 Task: Look for products in the category "Drink Mixes" from the brand "Cure Hydration".
Action: Mouse pressed left at (25, 93)
Screenshot: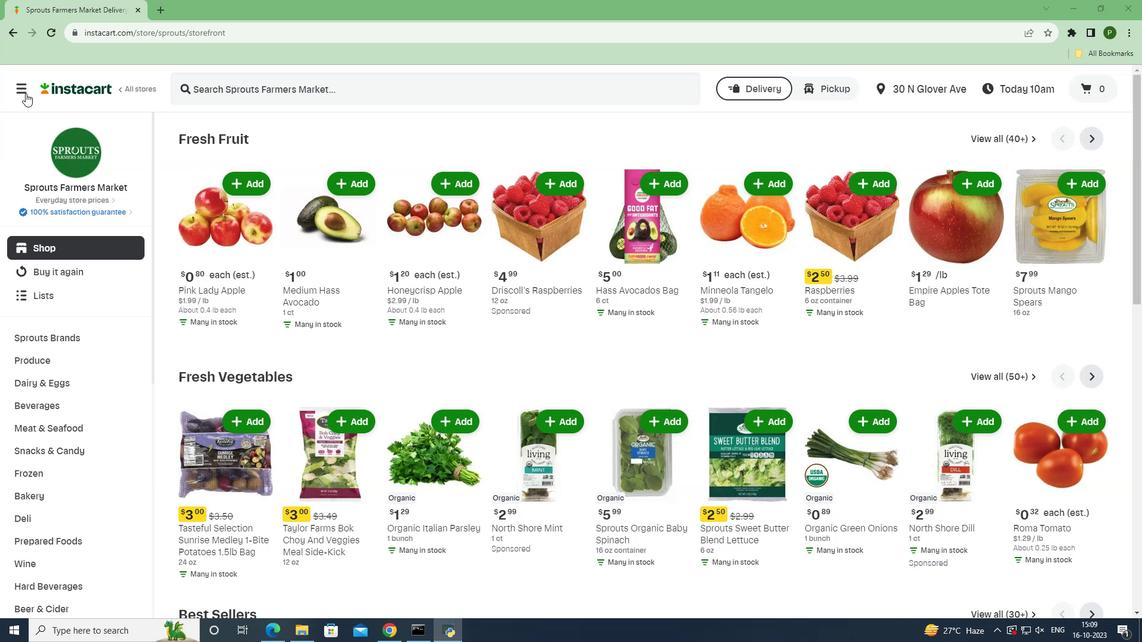 
Action: Mouse moved to (47, 313)
Screenshot: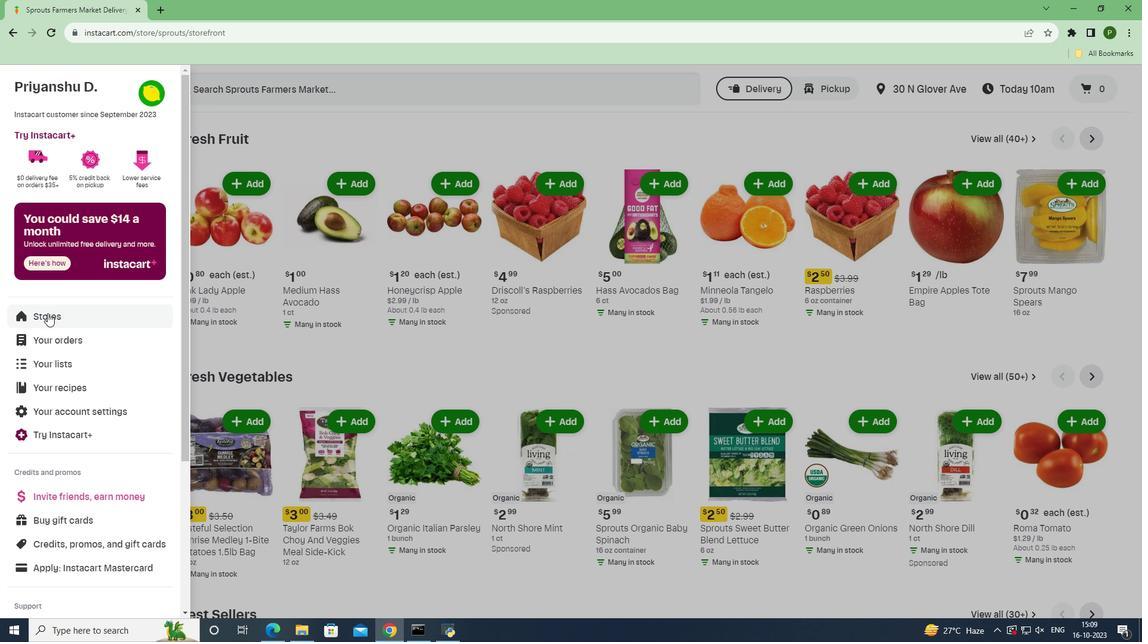 
Action: Mouse pressed left at (47, 313)
Screenshot: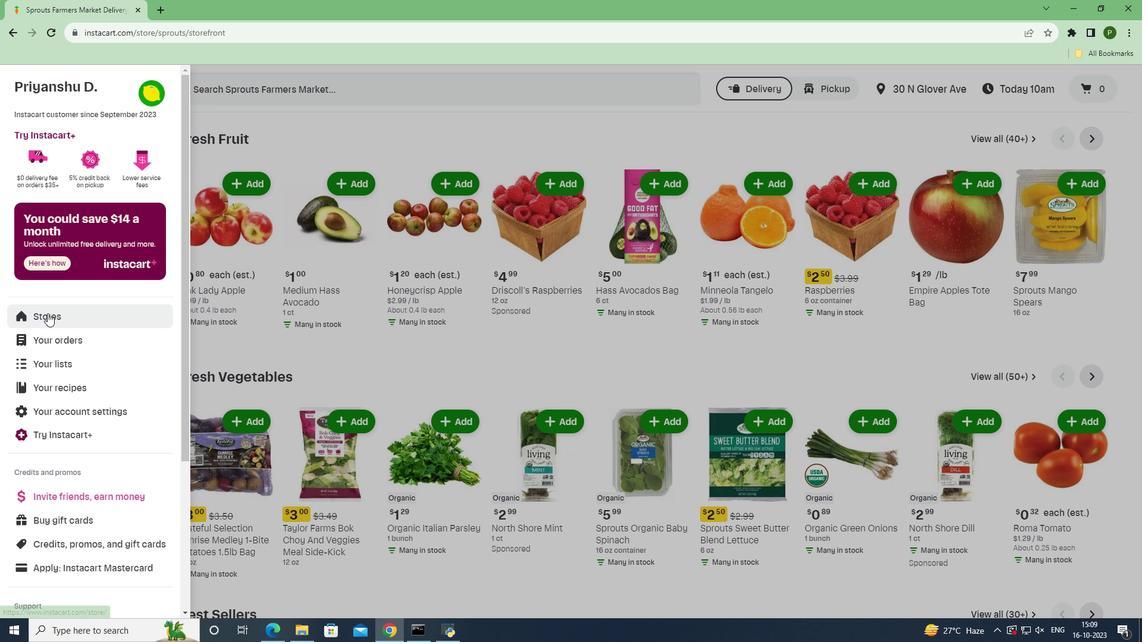 
Action: Mouse moved to (286, 139)
Screenshot: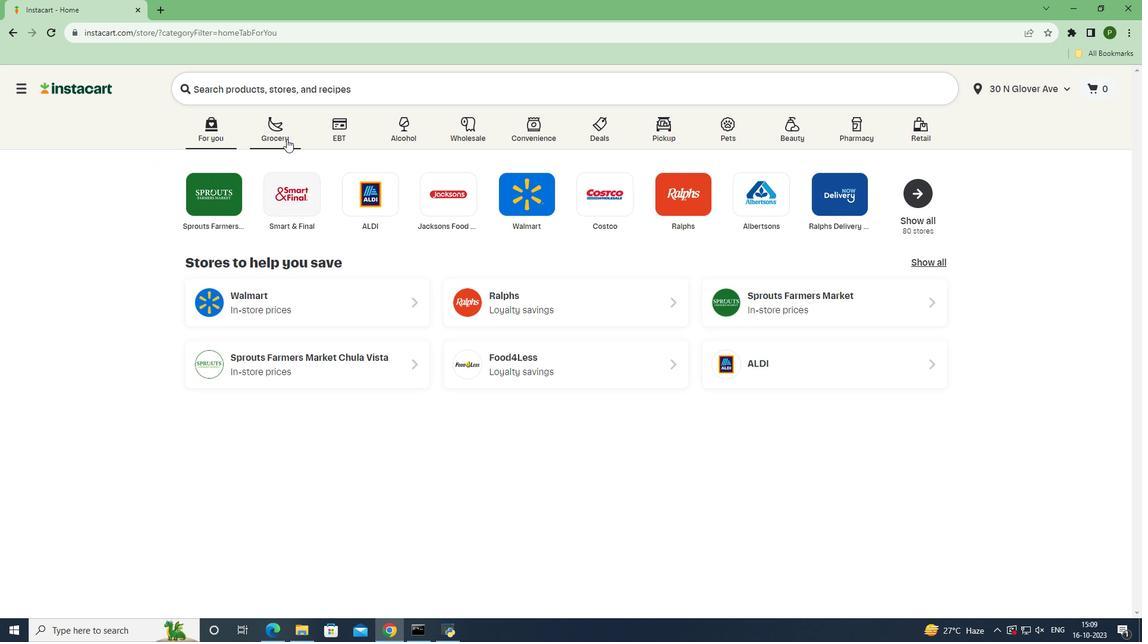 
Action: Mouse pressed left at (286, 139)
Screenshot: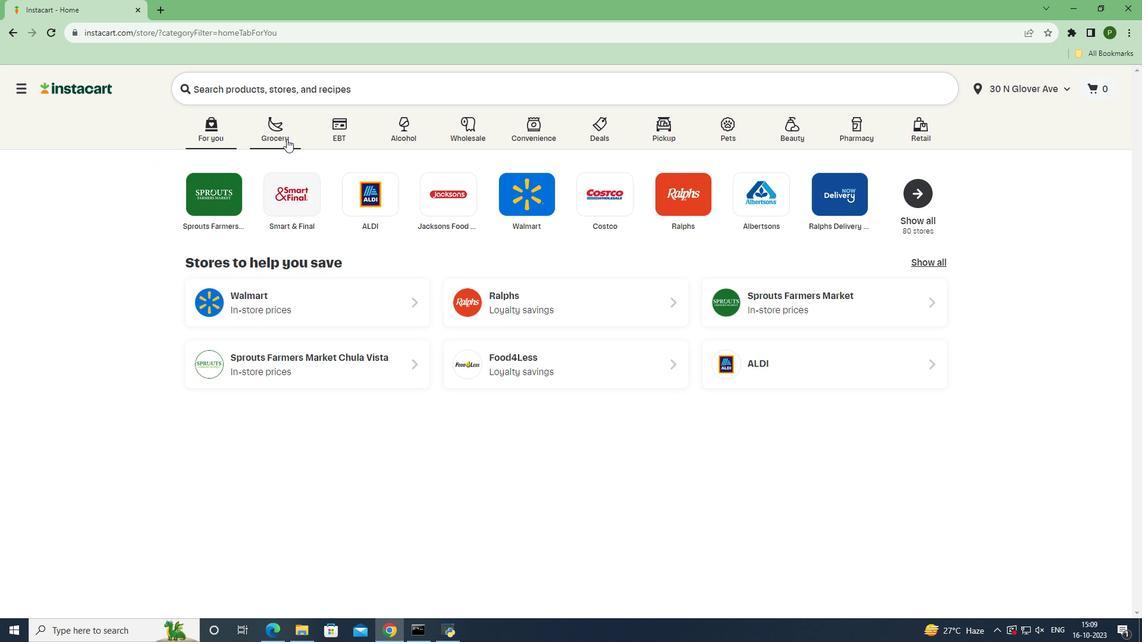 
Action: Mouse moved to (736, 283)
Screenshot: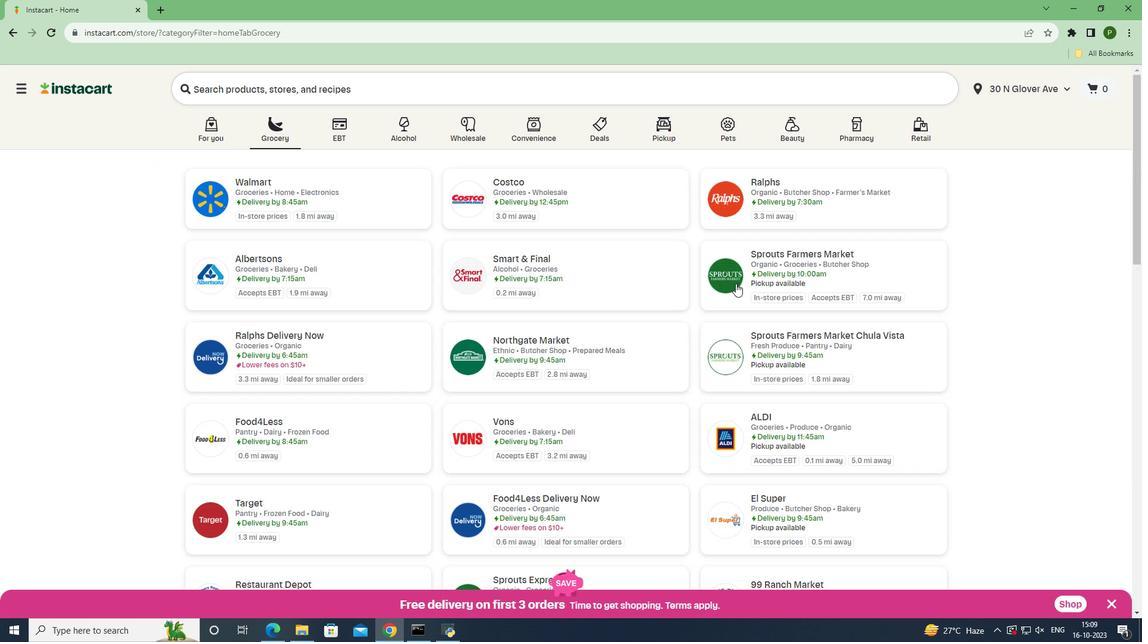 
Action: Mouse pressed left at (736, 283)
Screenshot: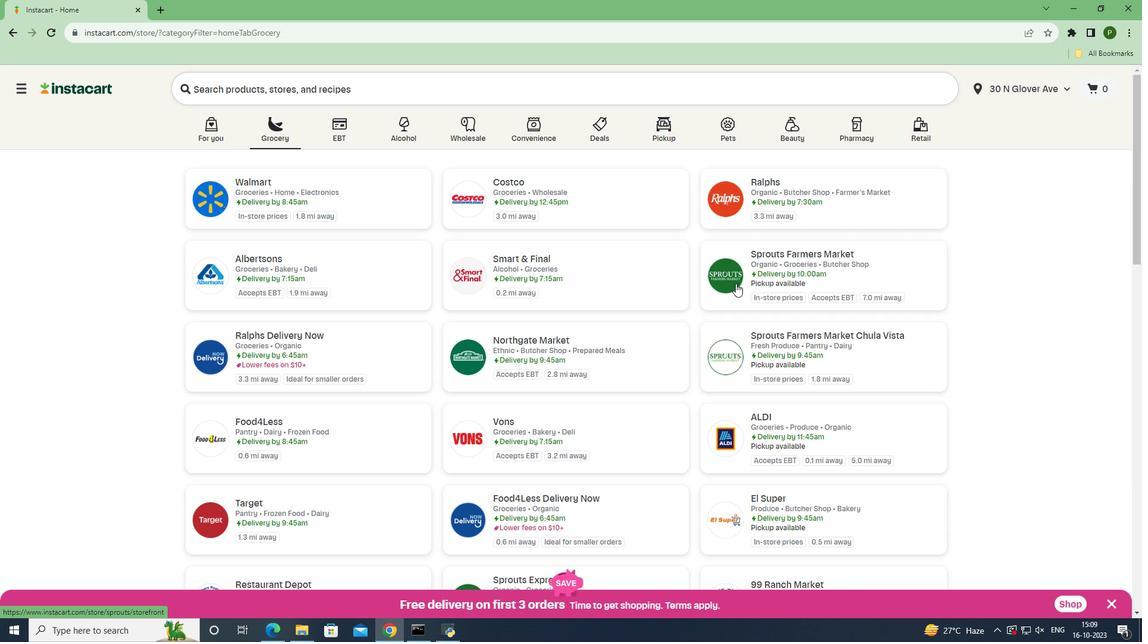 
Action: Mouse moved to (88, 400)
Screenshot: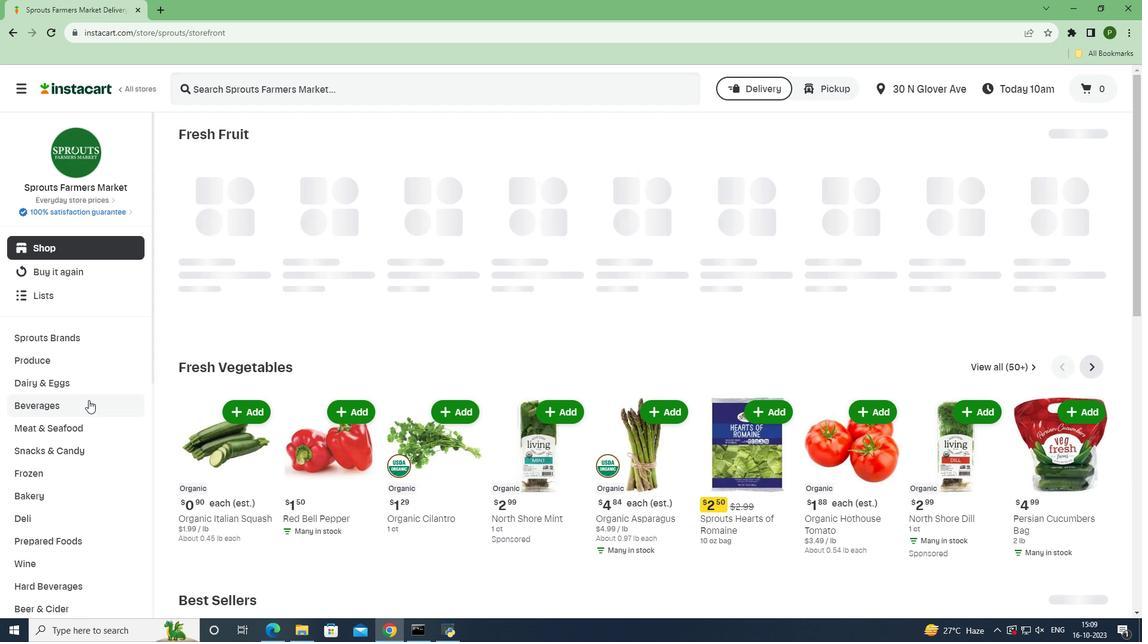 
Action: Mouse pressed left at (88, 400)
Screenshot: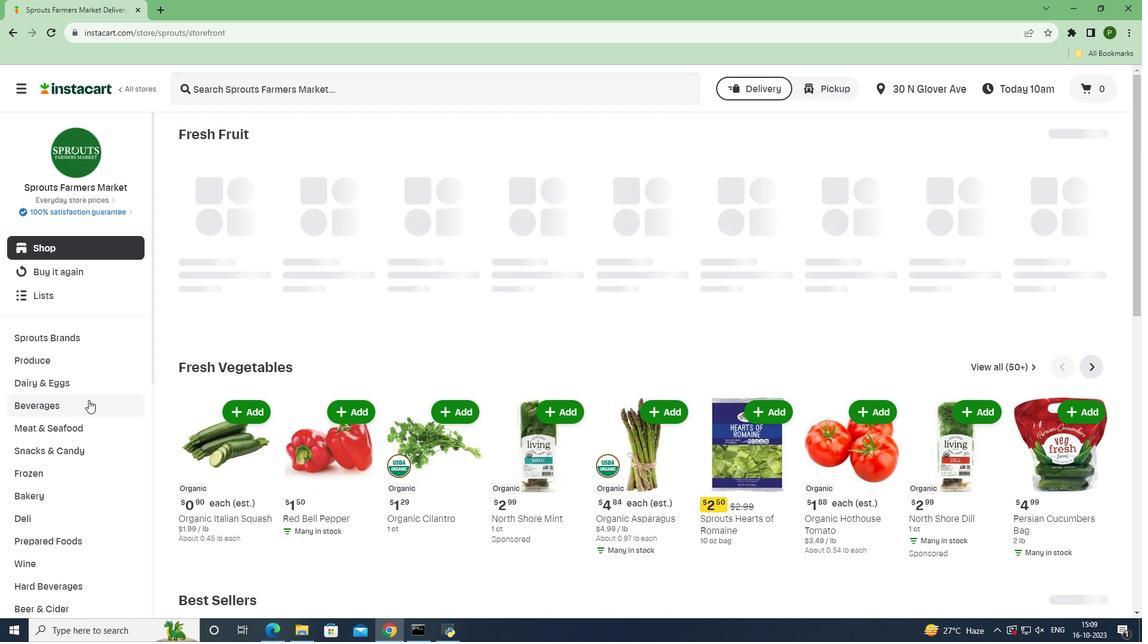 
Action: Mouse moved to (1070, 160)
Screenshot: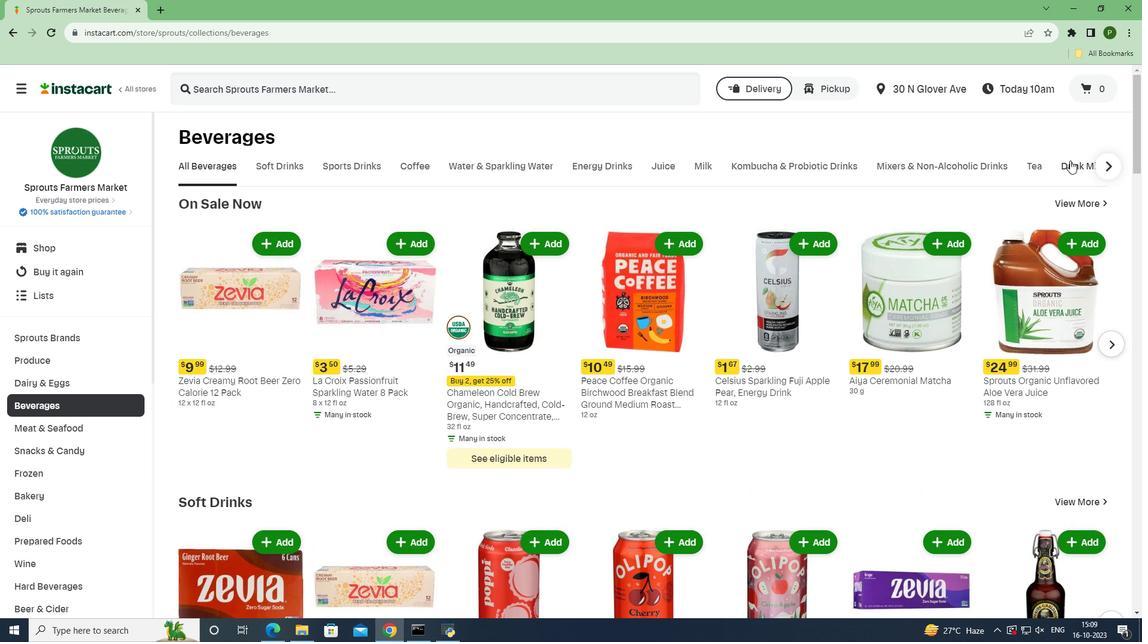 
Action: Mouse pressed left at (1070, 160)
Screenshot: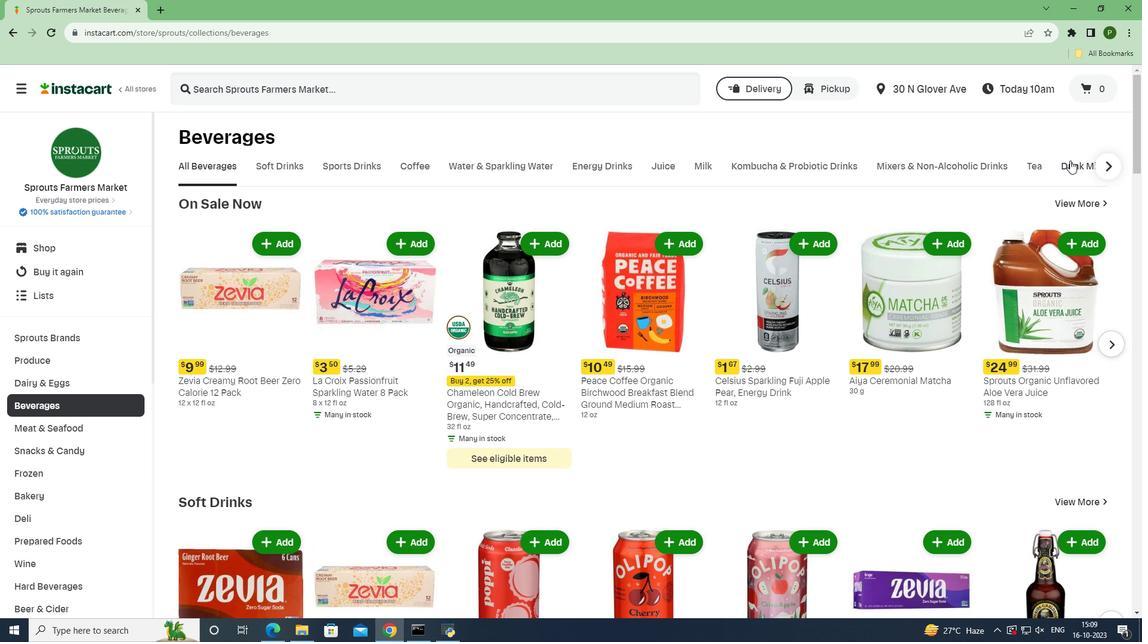 
Action: Mouse moved to (292, 223)
Screenshot: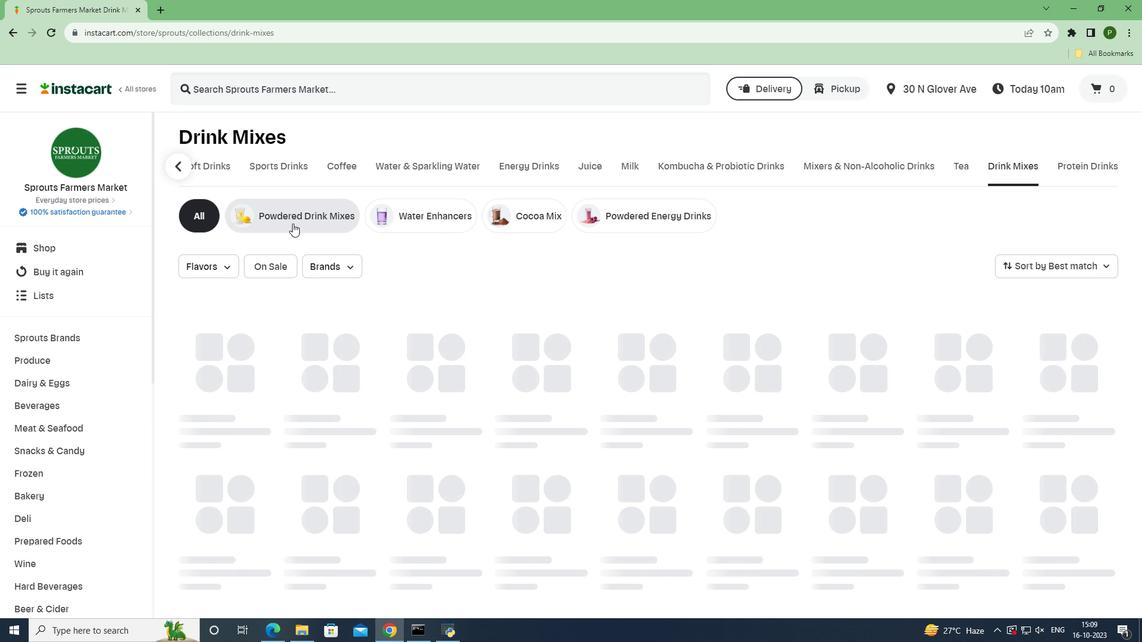 
Action: Mouse pressed left at (292, 223)
Screenshot: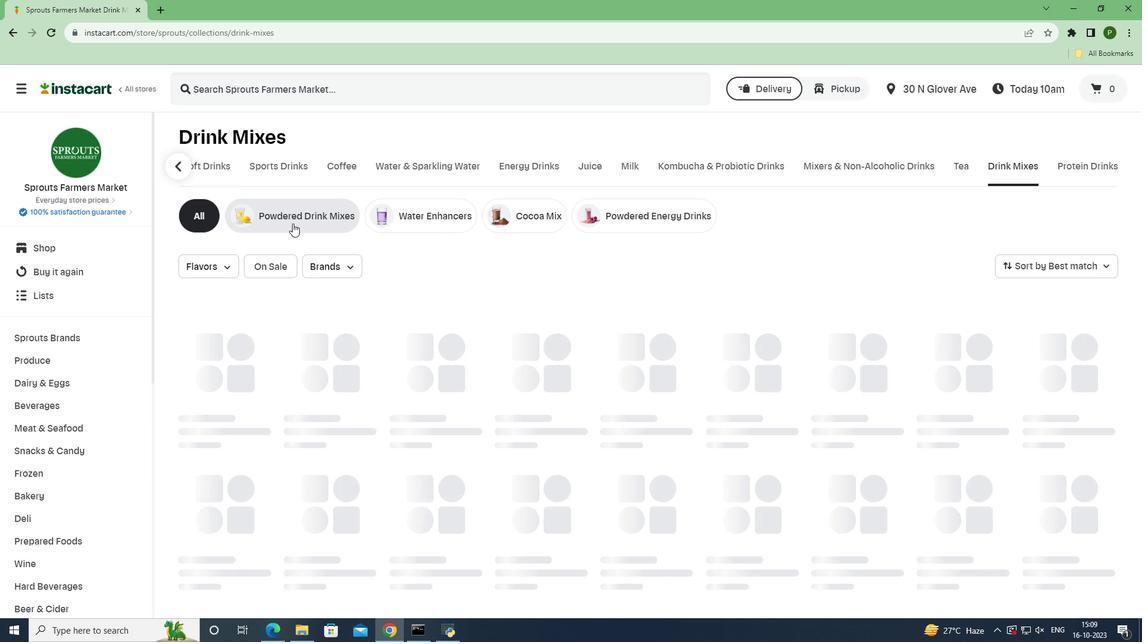 
Action: Mouse moved to (318, 270)
Screenshot: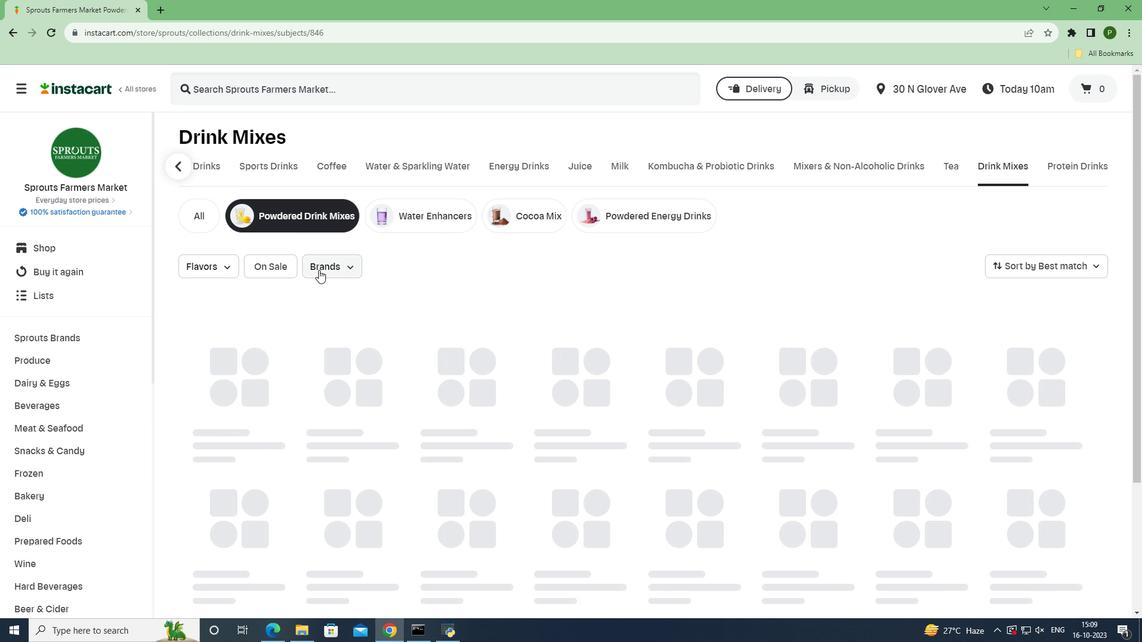 
Action: Mouse pressed left at (318, 270)
Screenshot: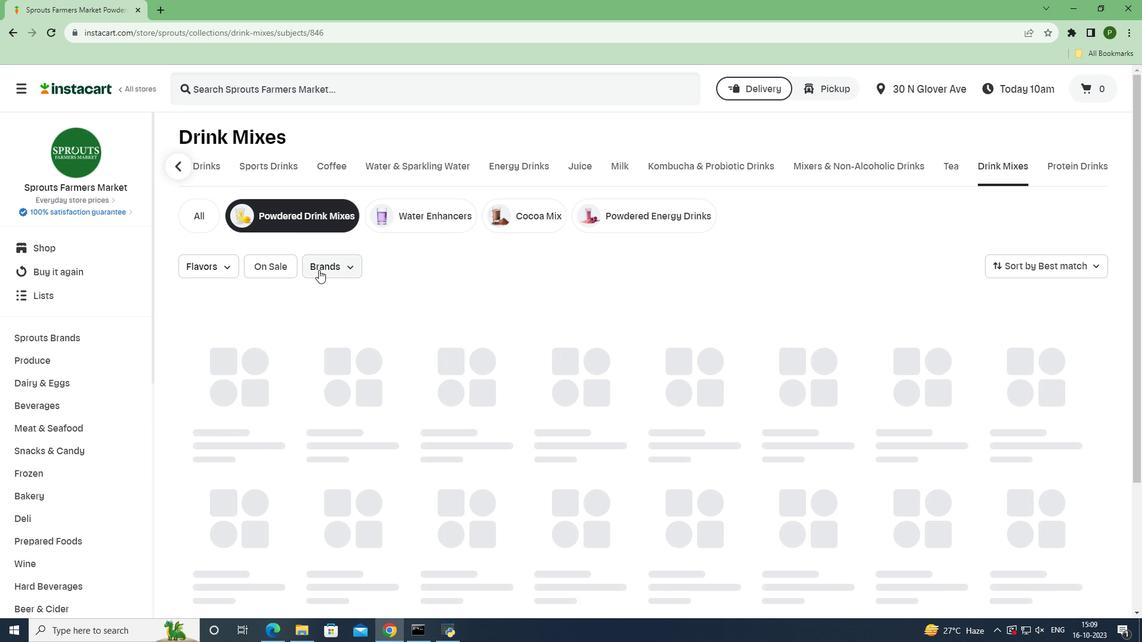 
Action: Mouse moved to (383, 443)
Screenshot: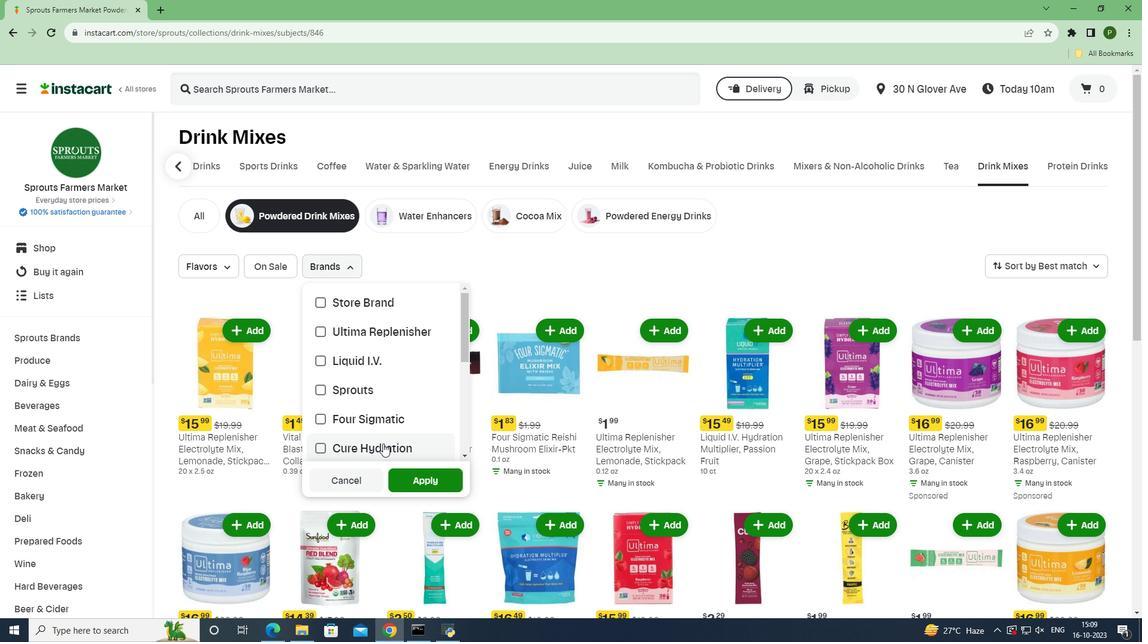 
Action: Mouse pressed left at (383, 443)
Screenshot: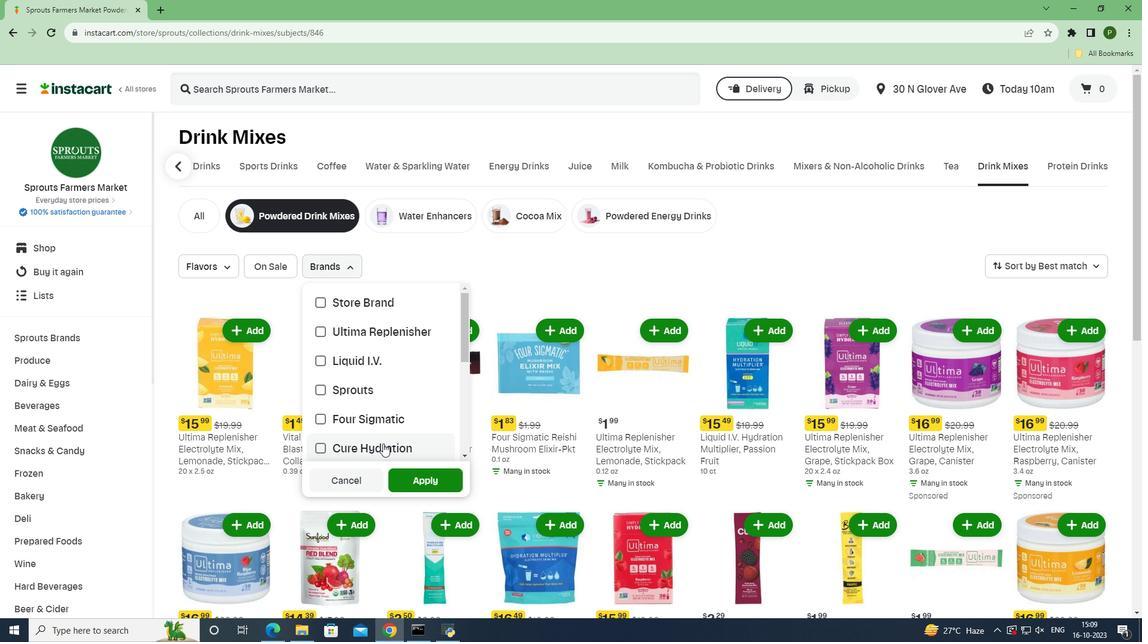 
Action: Mouse moved to (420, 482)
Screenshot: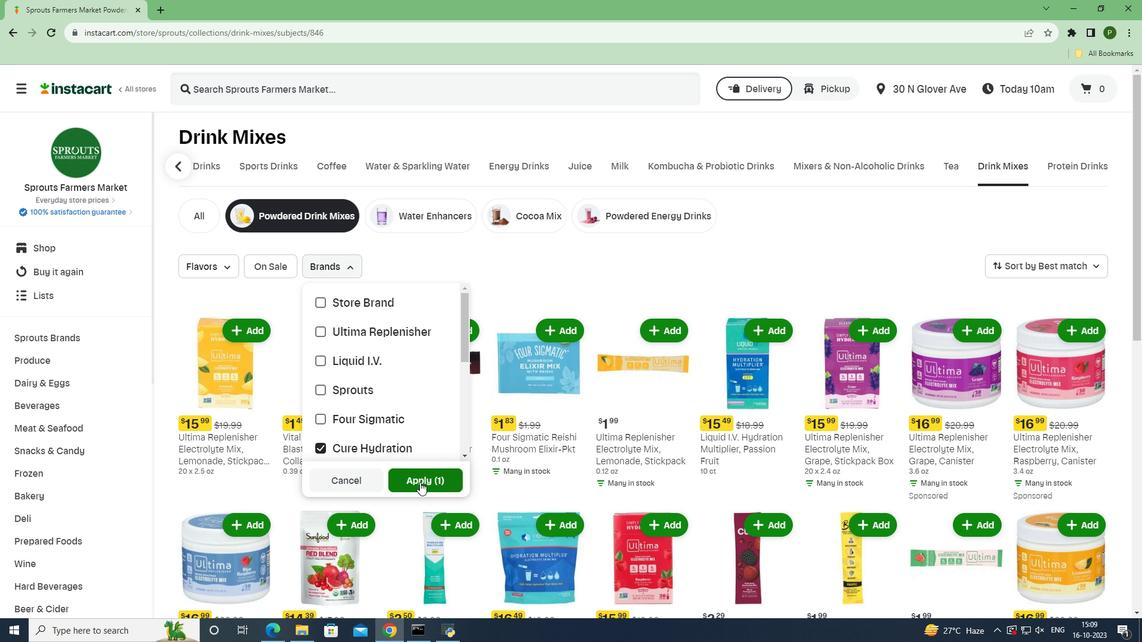 
Action: Mouse pressed left at (420, 482)
Screenshot: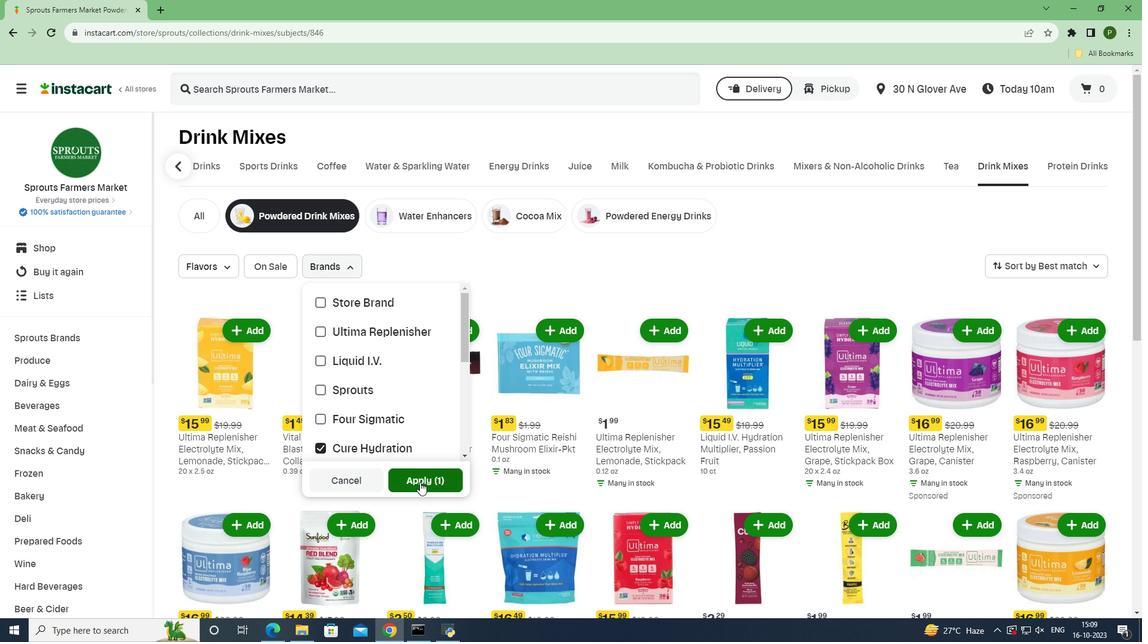 
Action: Mouse moved to (498, 488)
Screenshot: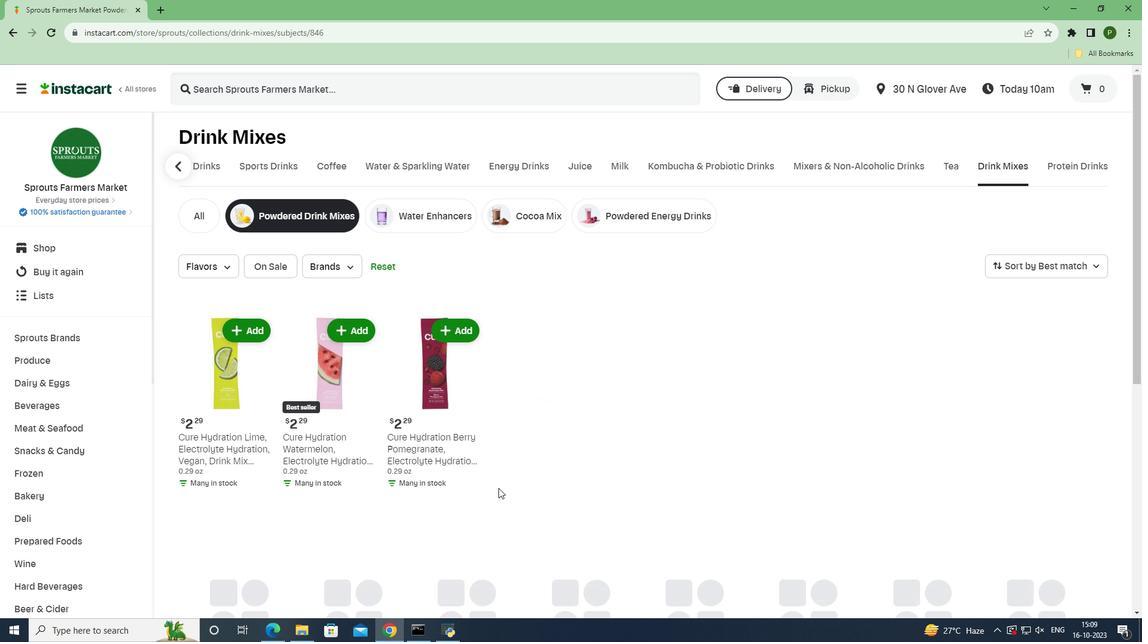
